 Task: Start in the project Whiteboard the sprint 'Escape Velocity', with a duration of 3 weeks.
Action: Mouse moved to (1156, 324)
Screenshot: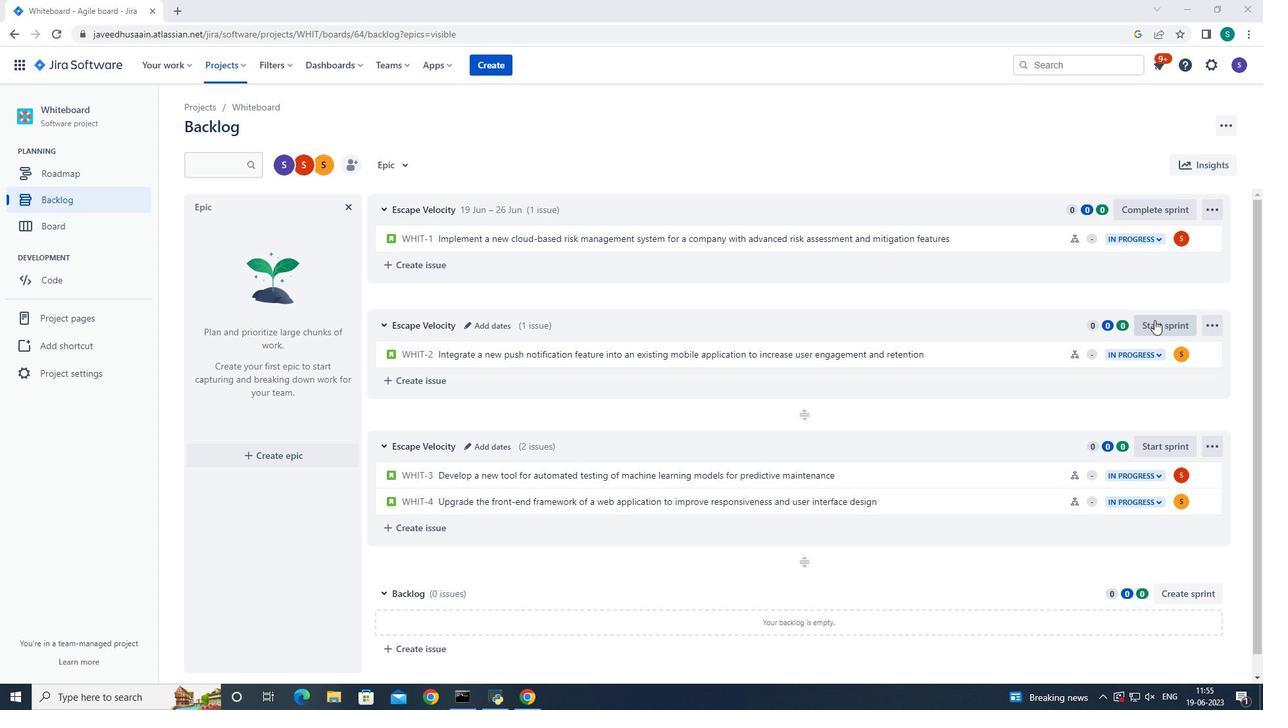 
Action: Mouse pressed left at (1156, 324)
Screenshot: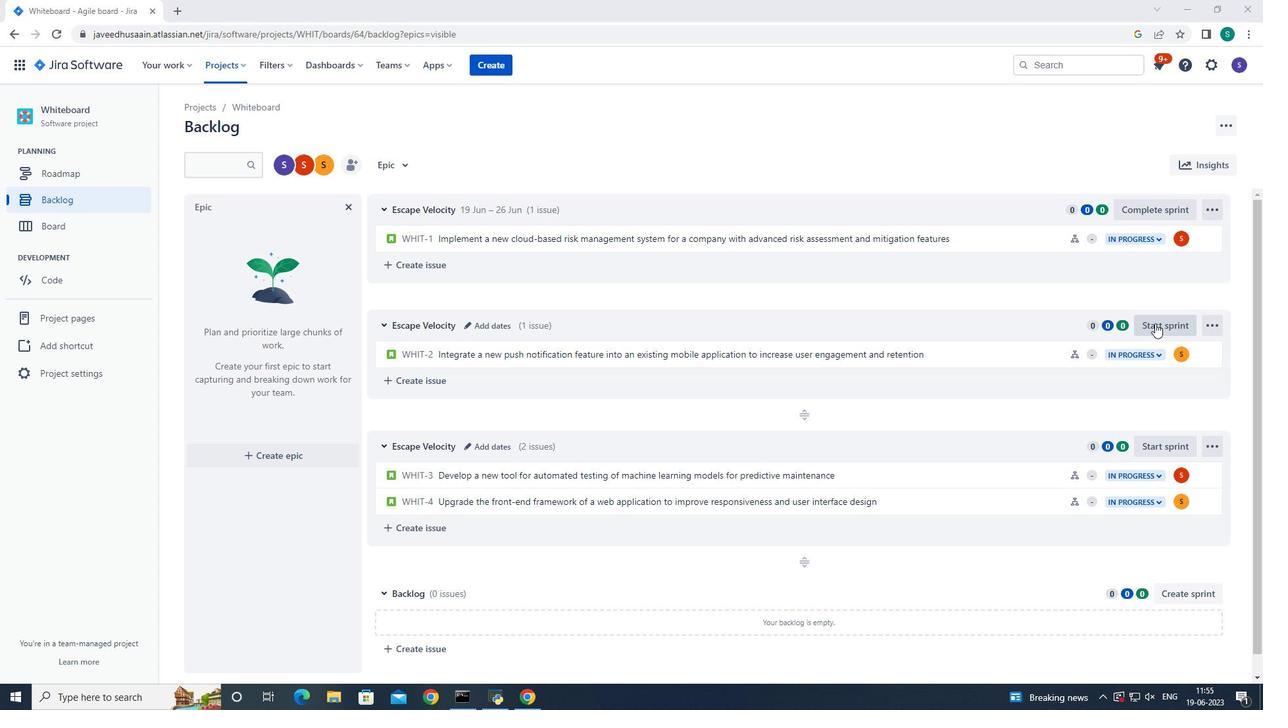 
Action: Mouse moved to (602, 228)
Screenshot: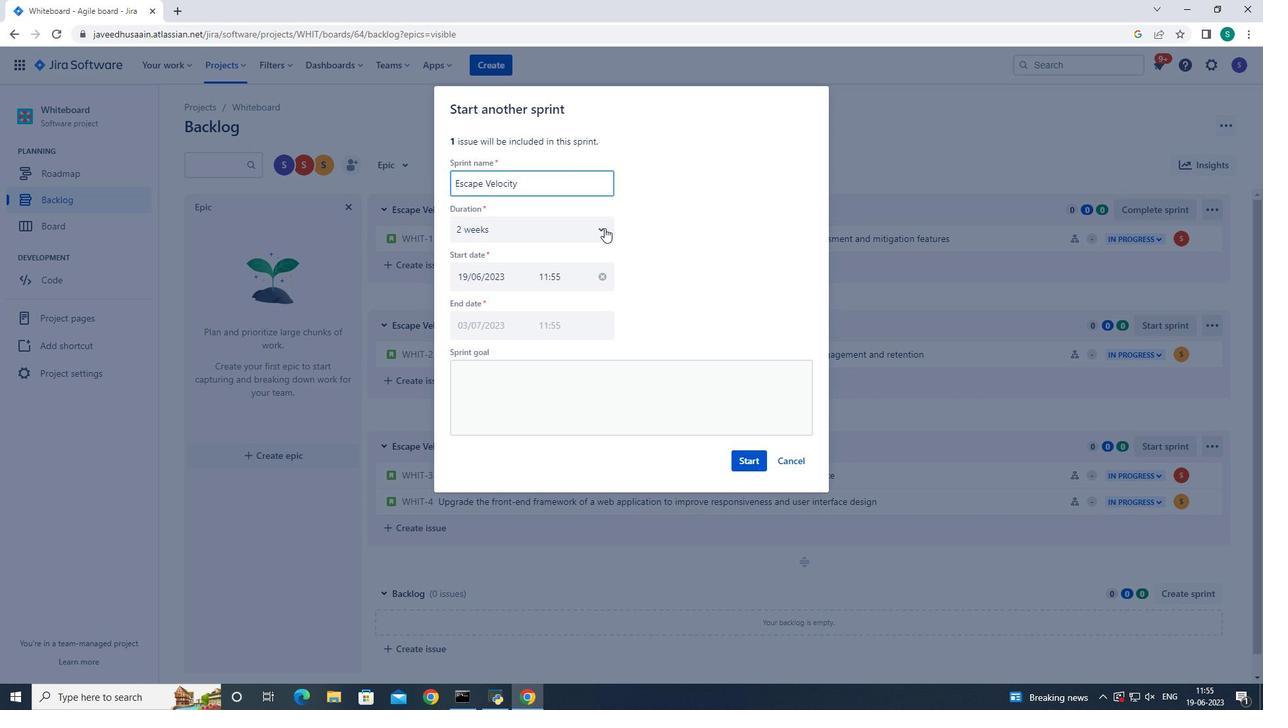 
Action: Mouse pressed left at (602, 228)
Screenshot: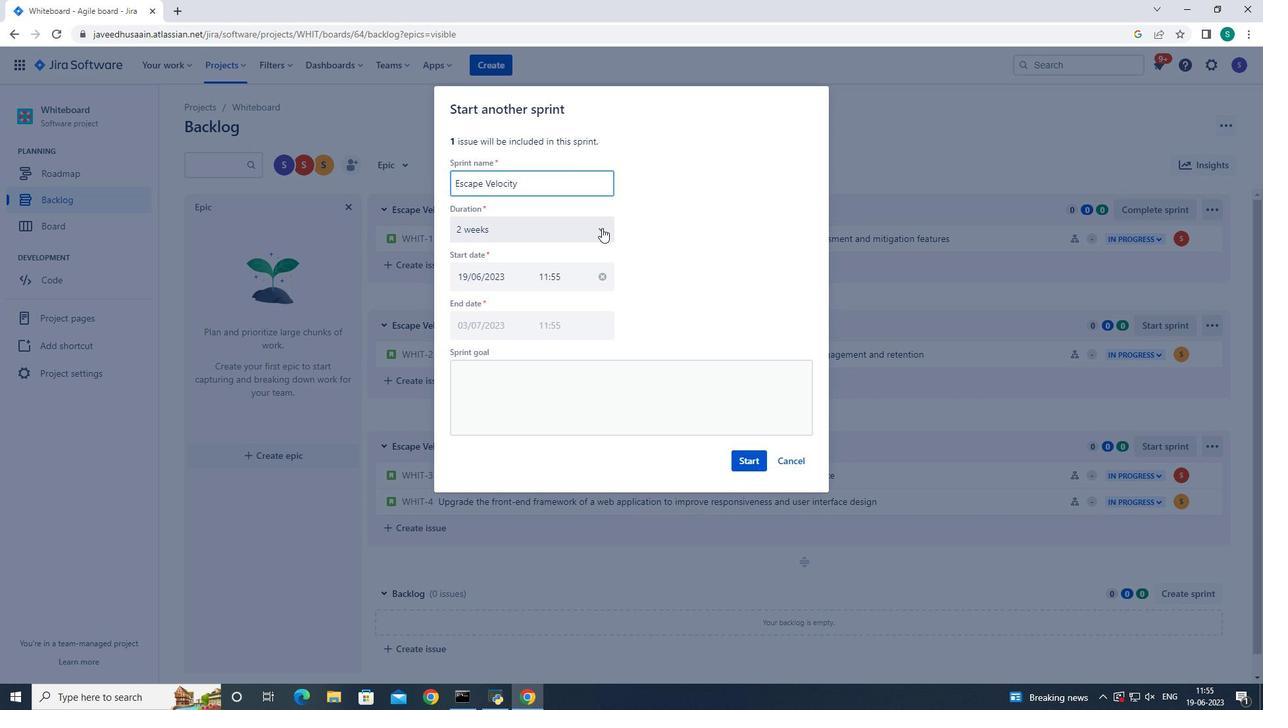 
Action: Mouse moved to (465, 311)
Screenshot: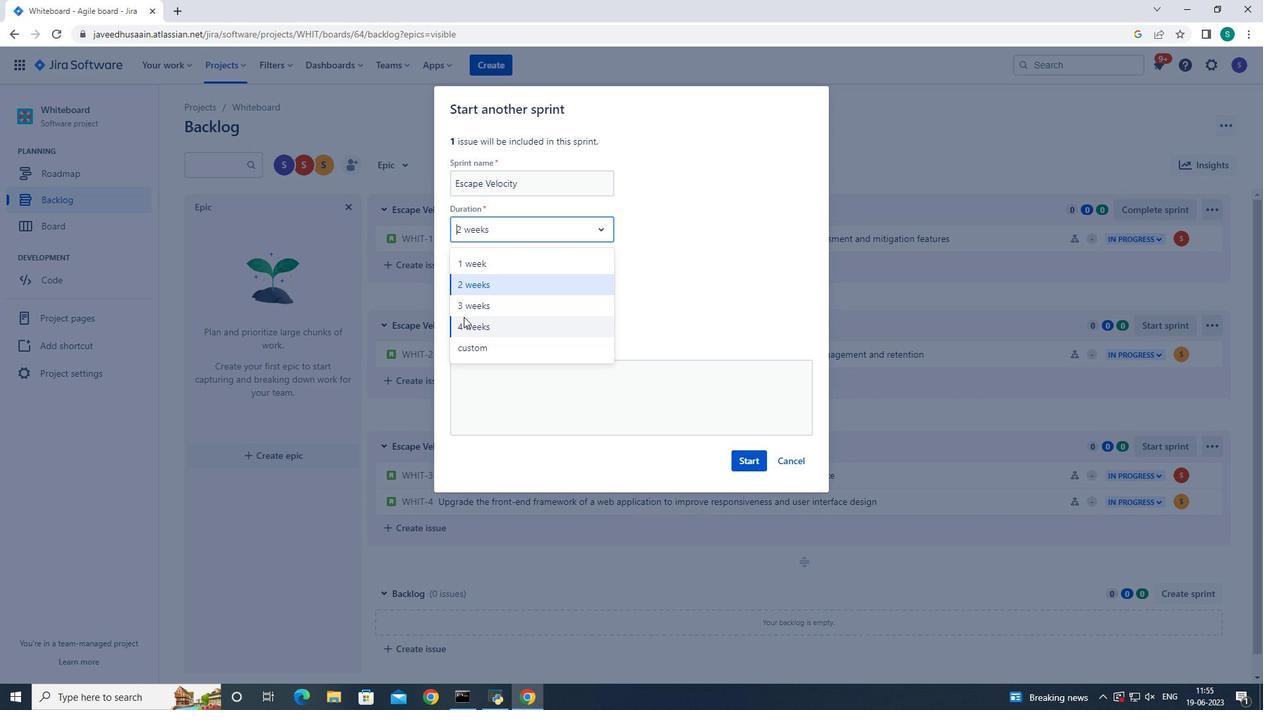 
Action: Mouse pressed left at (465, 311)
Screenshot: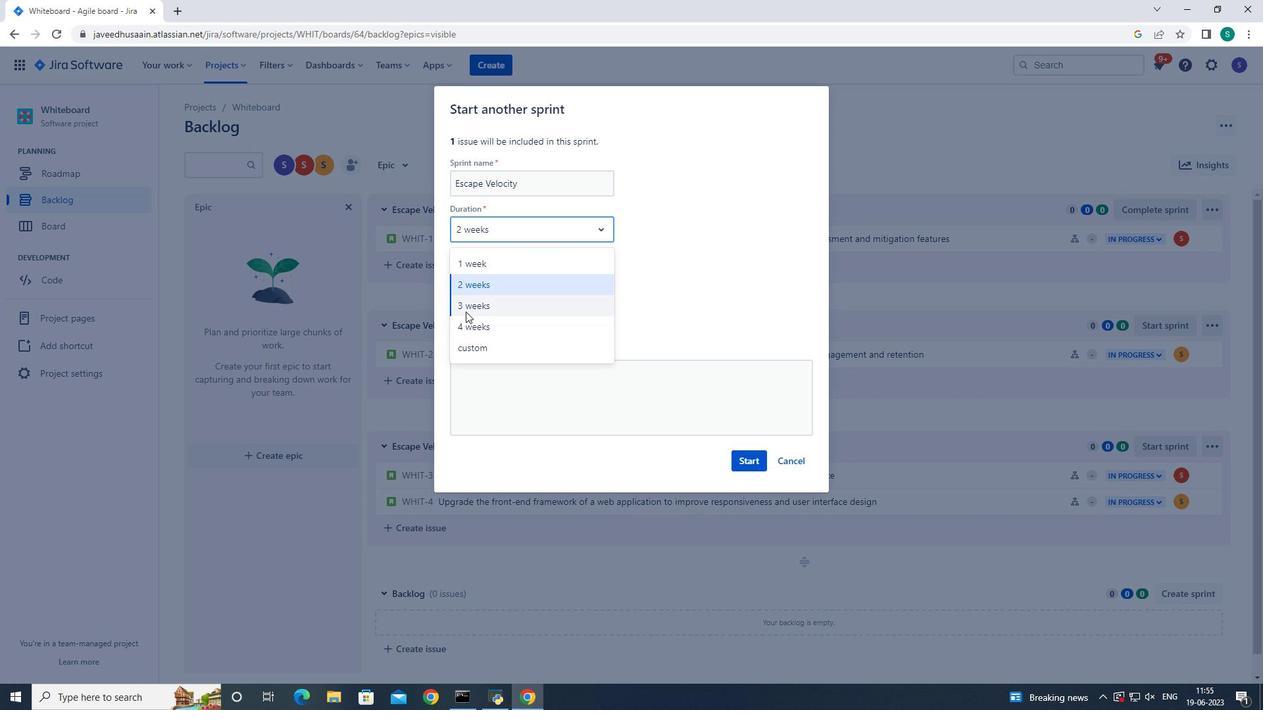 
Action: Mouse moved to (752, 462)
Screenshot: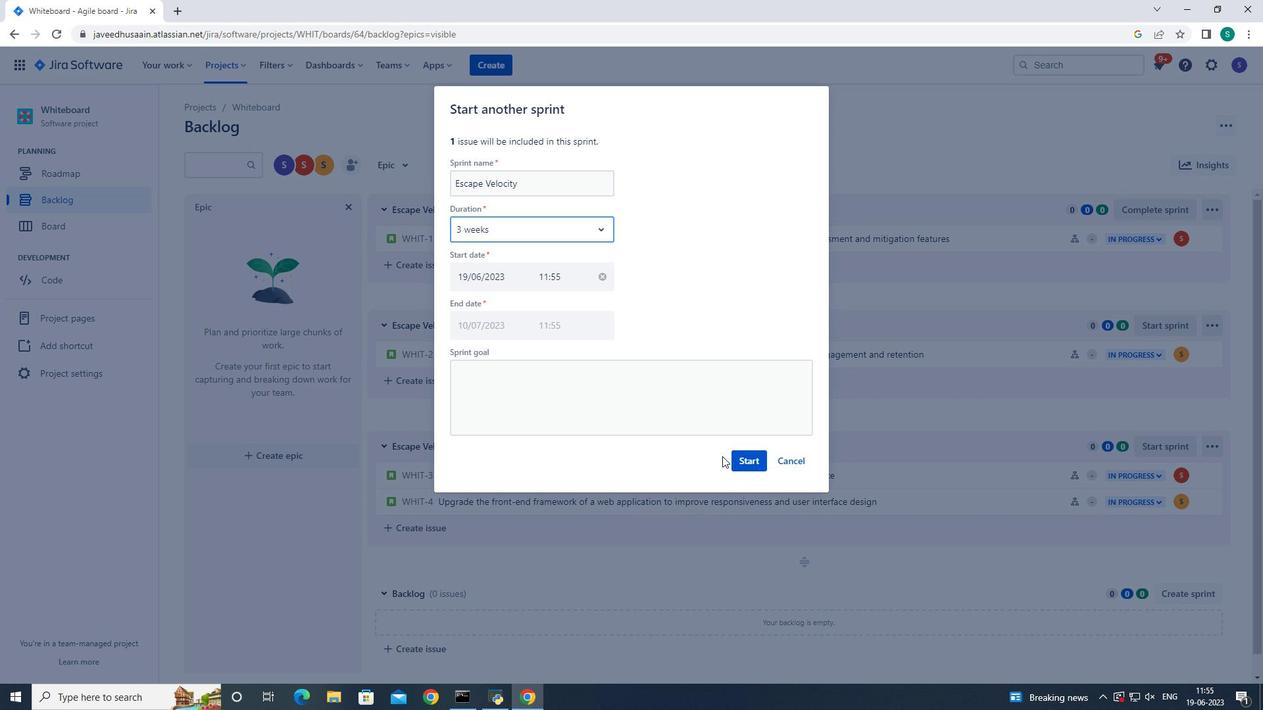 
Action: Mouse pressed left at (752, 462)
Screenshot: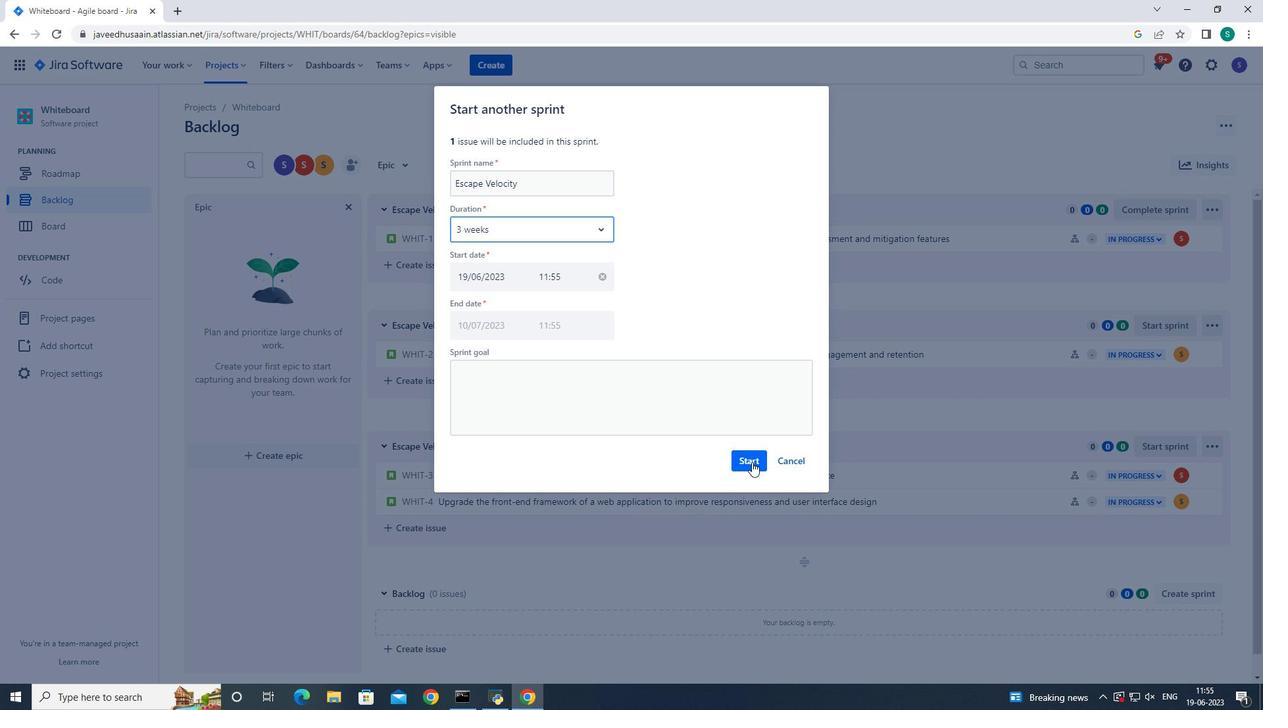 
Action: Mouse moved to (73, 202)
Screenshot: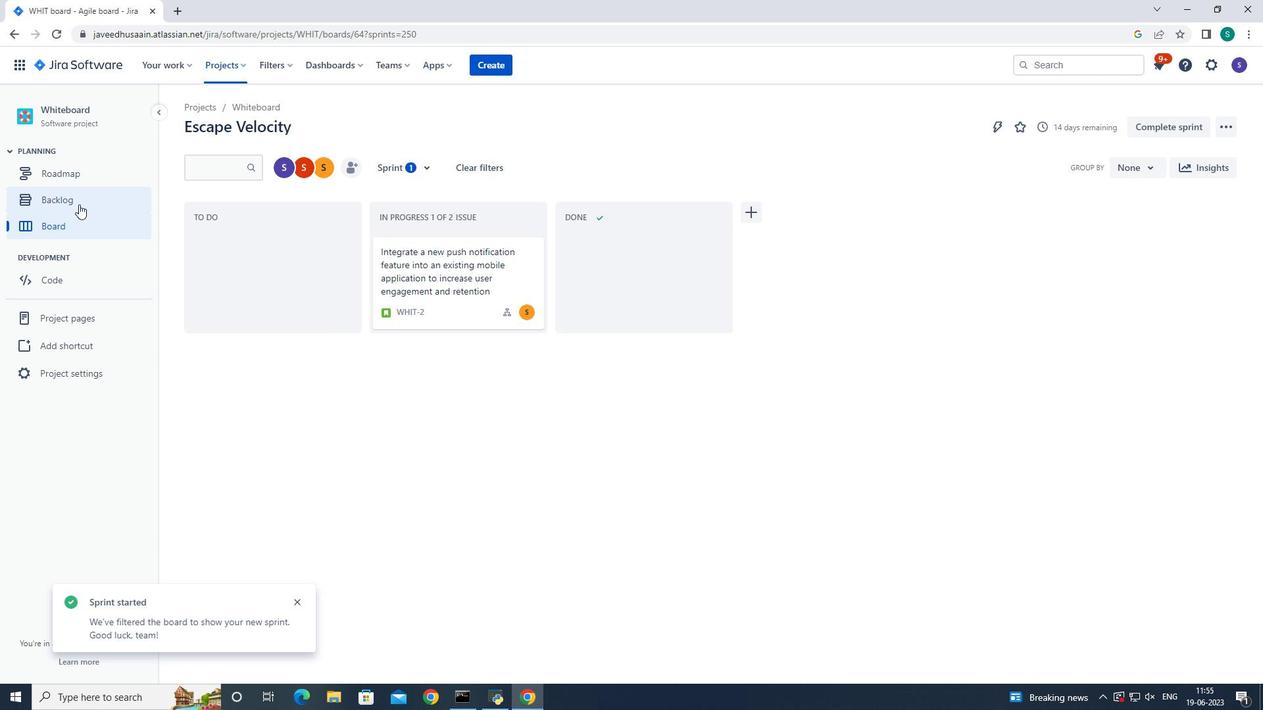 
Action: Mouse pressed left at (73, 202)
Screenshot: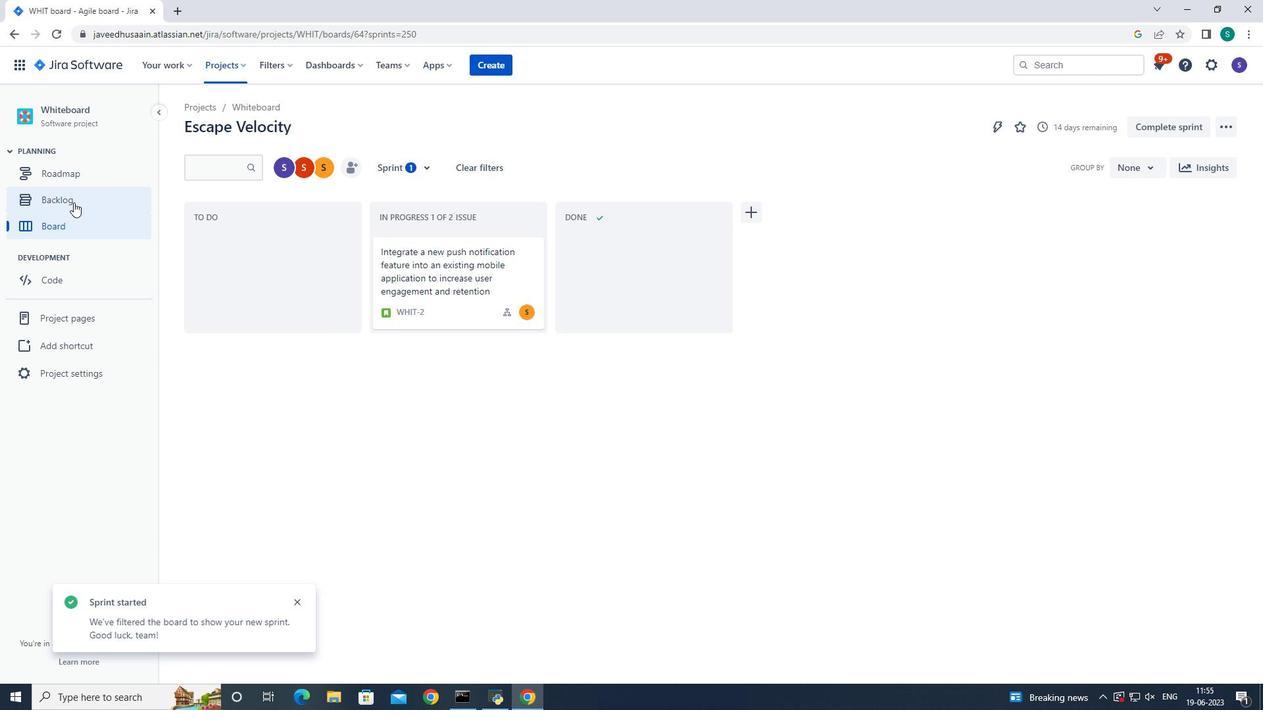 
Action: Mouse moved to (539, 336)
Screenshot: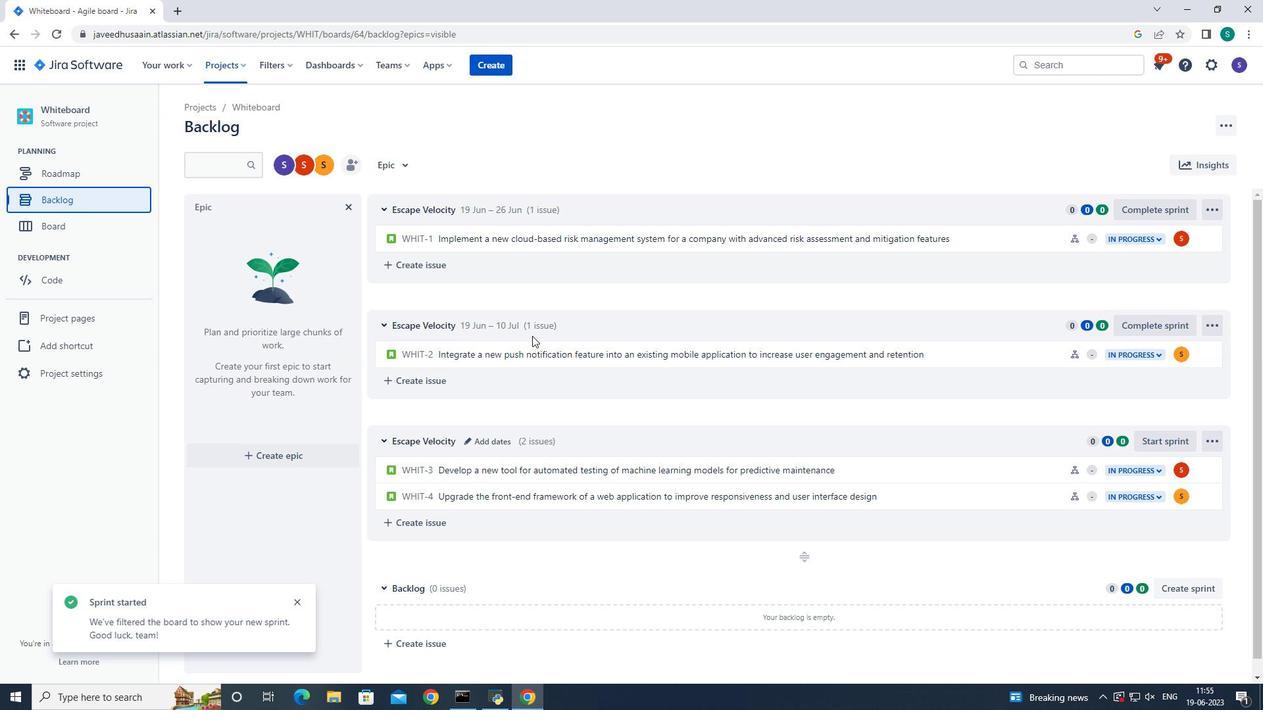 
